 Task: Create in the project WiseTech and in the Backlog issue 'Create a new online platform for online investment courses with advanced financial modeling and analysis features' a child issue 'Serverless computing application cost optimization and reporting', and assign it to team member softage.1@softage.net.
Action: Mouse moved to (690, 591)
Screenshot: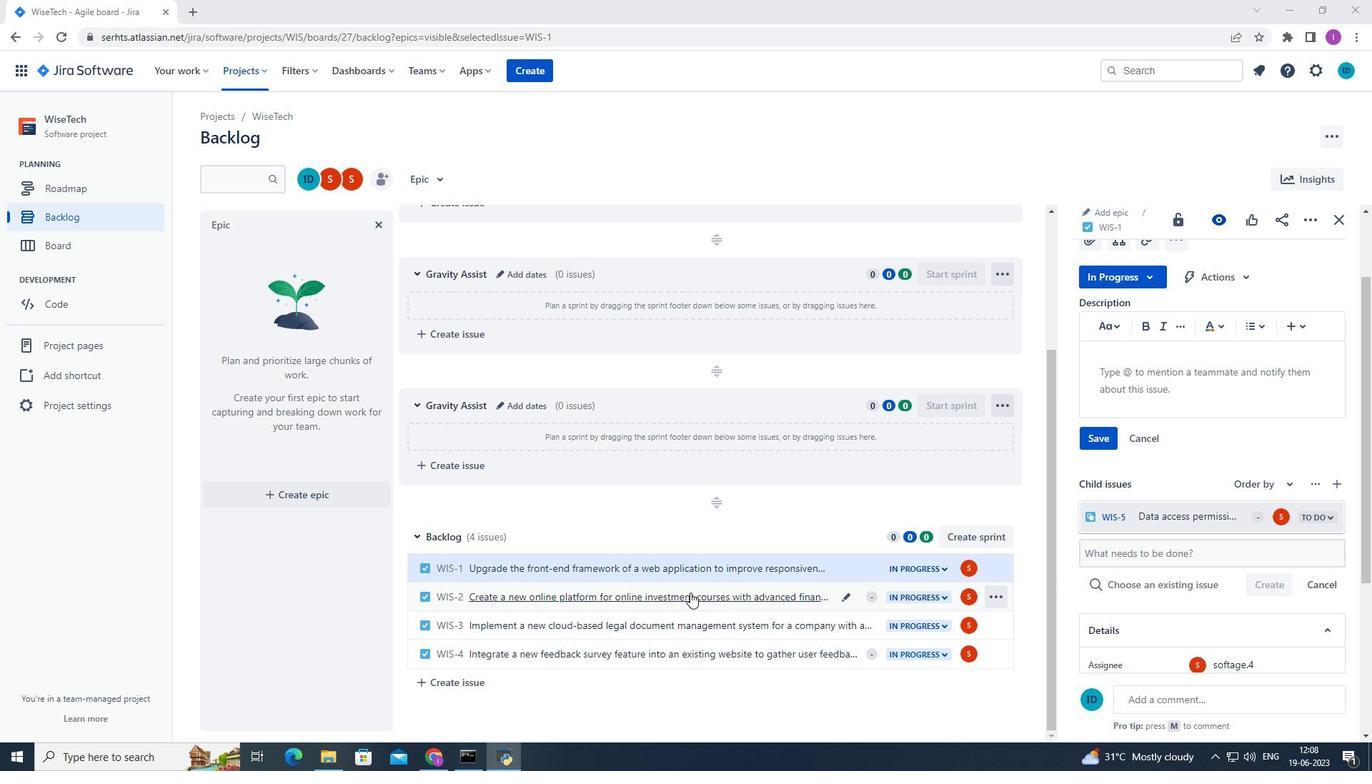 
Action: Mouse pressed left at (690, 591)
Screenshot: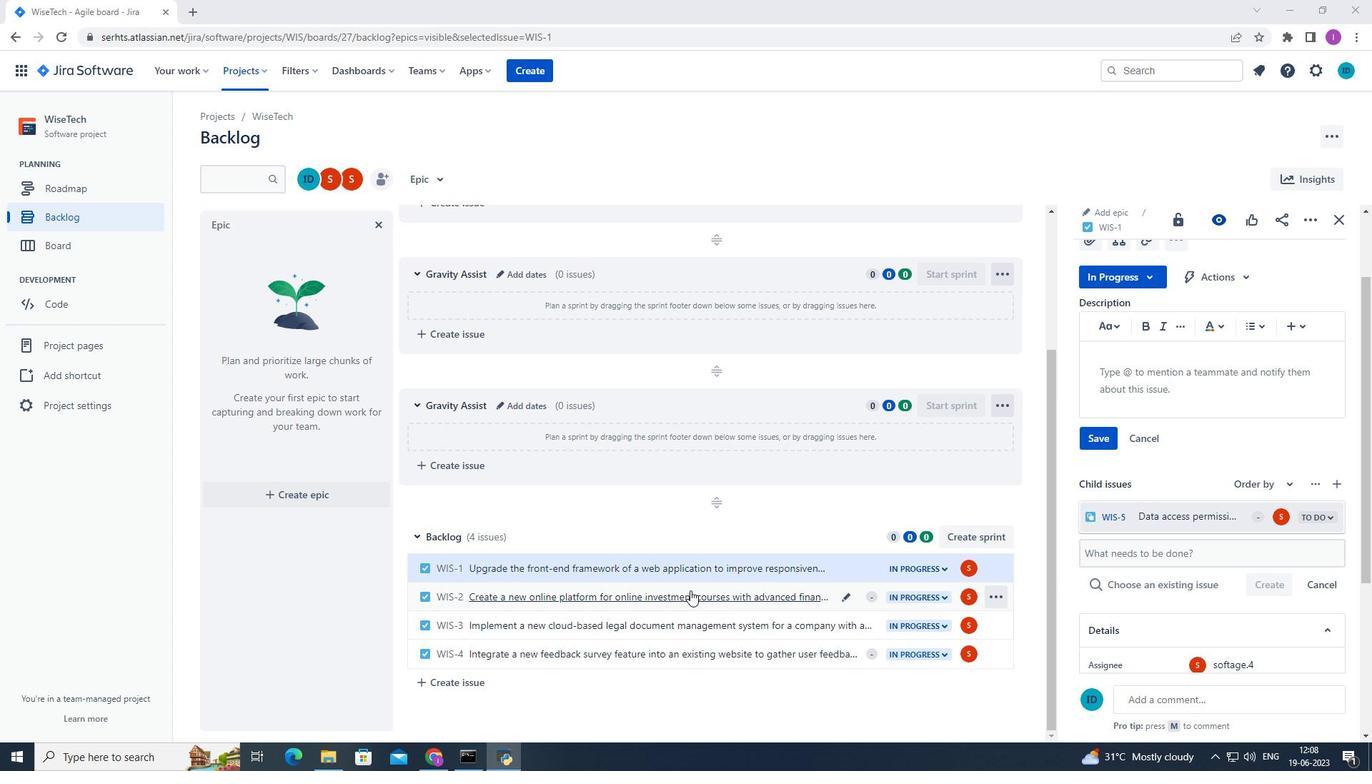 
Action: Mouse moved to (1118, 346)
Screenshot: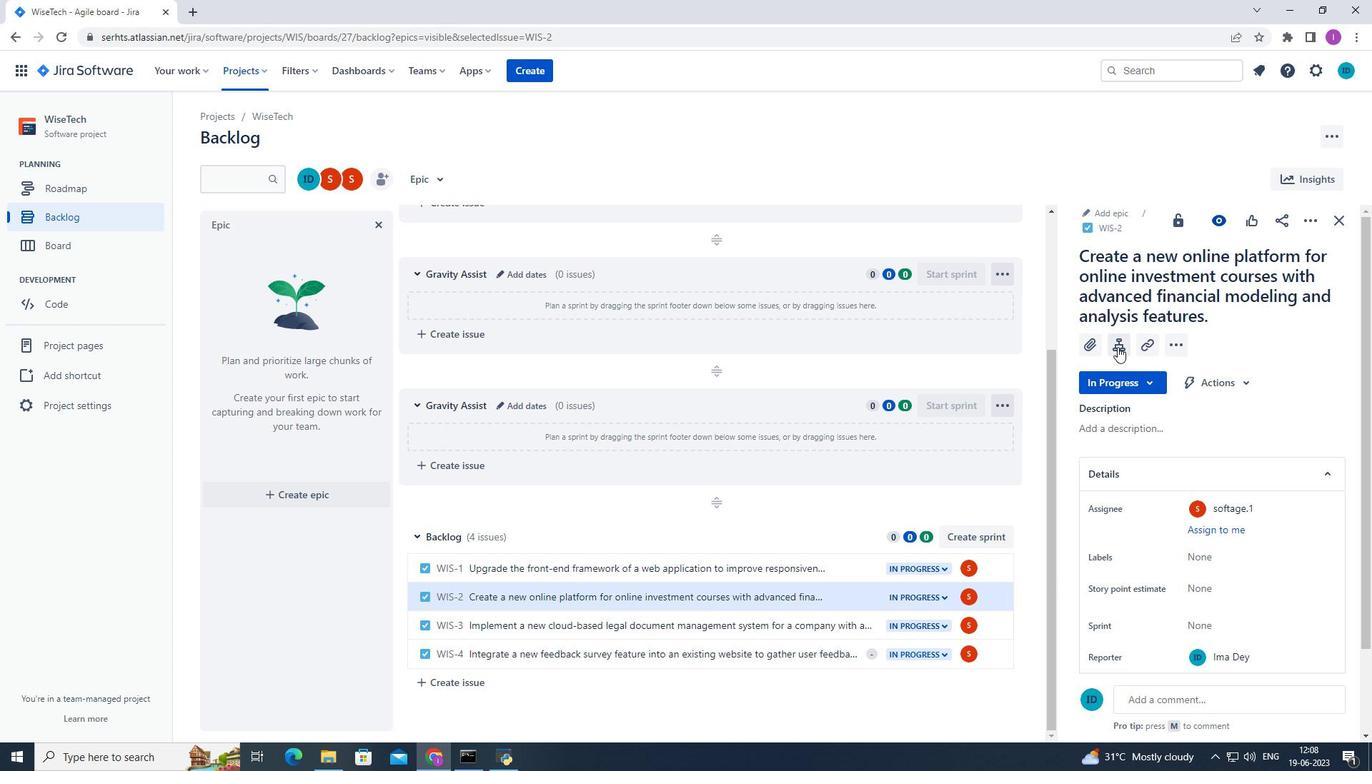 
Action: Mouse pressed left at (1118, 346)
Screenshot: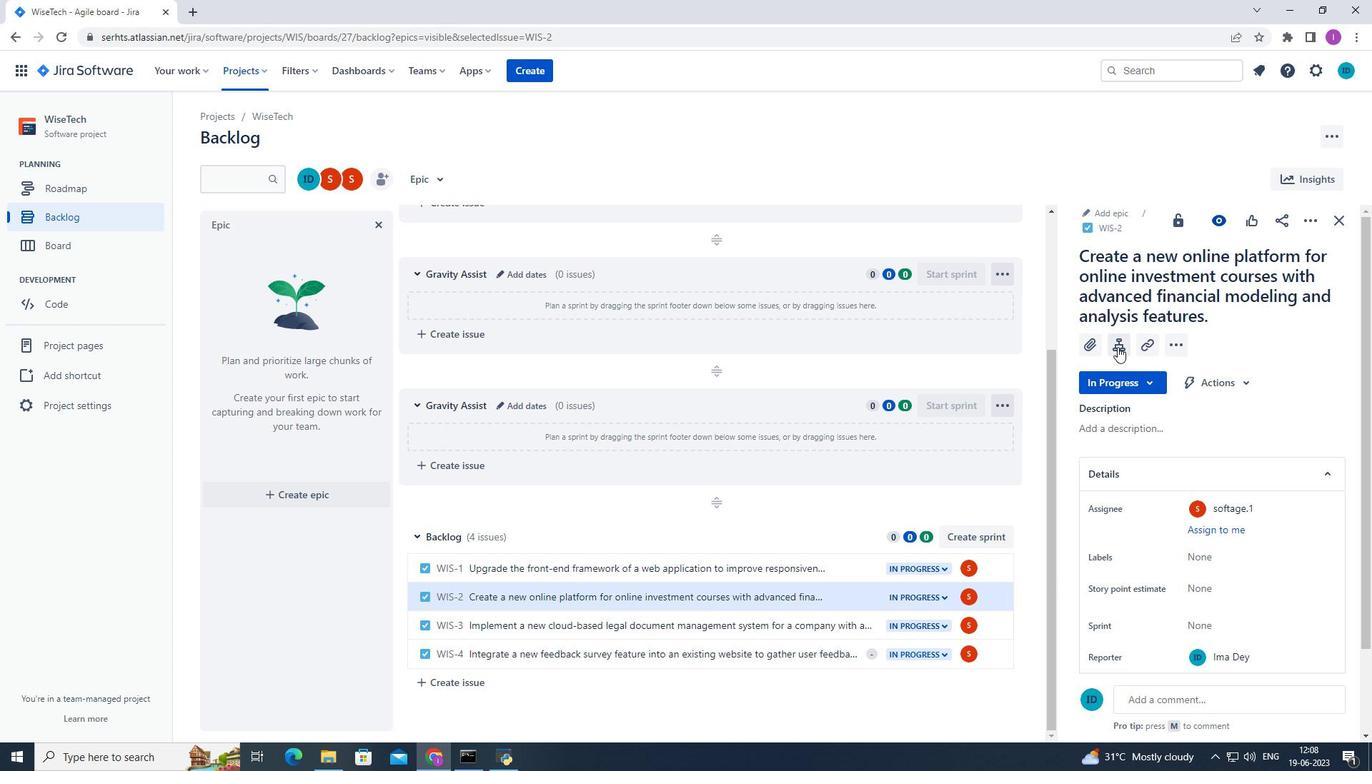 
Action: Mouse moved to (1102, 462)
Screenshot: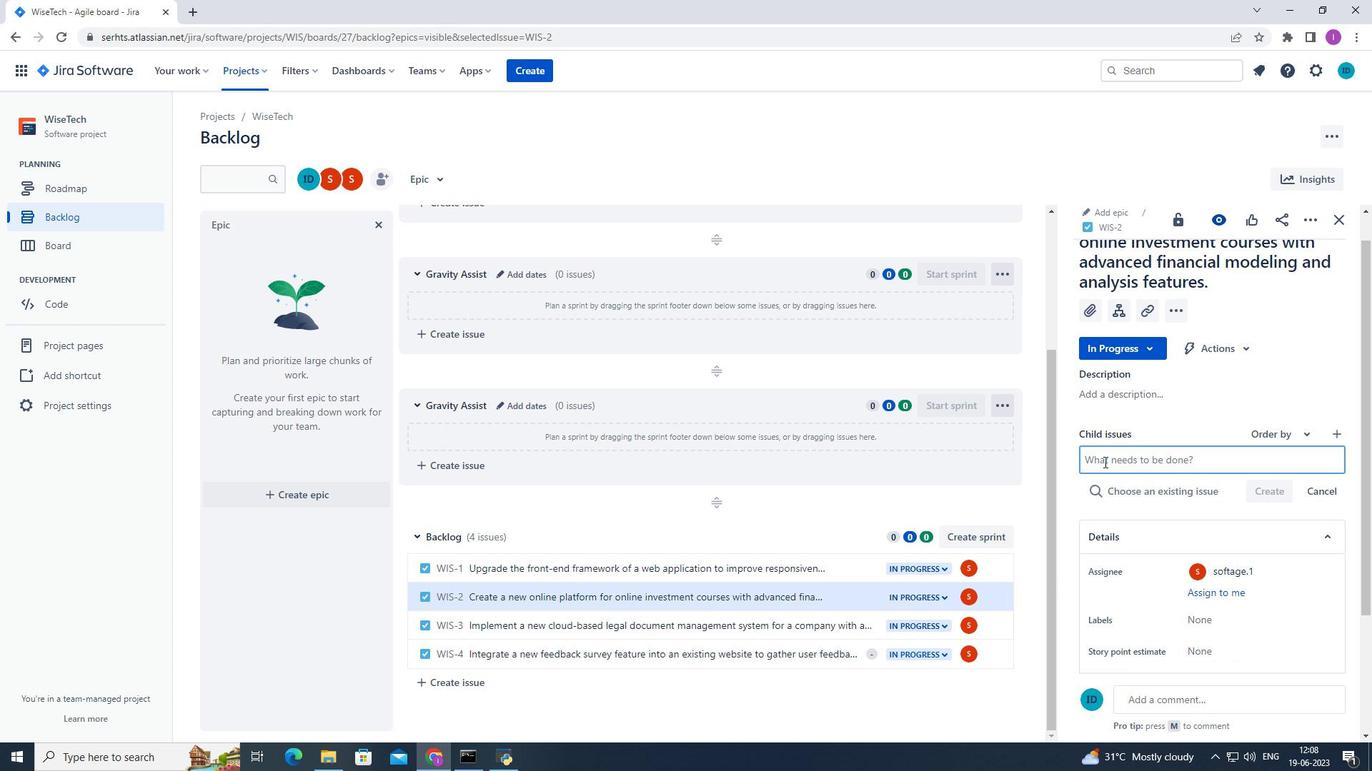 
Action: Mouse pressed left at (1102, 462)
Screenshot: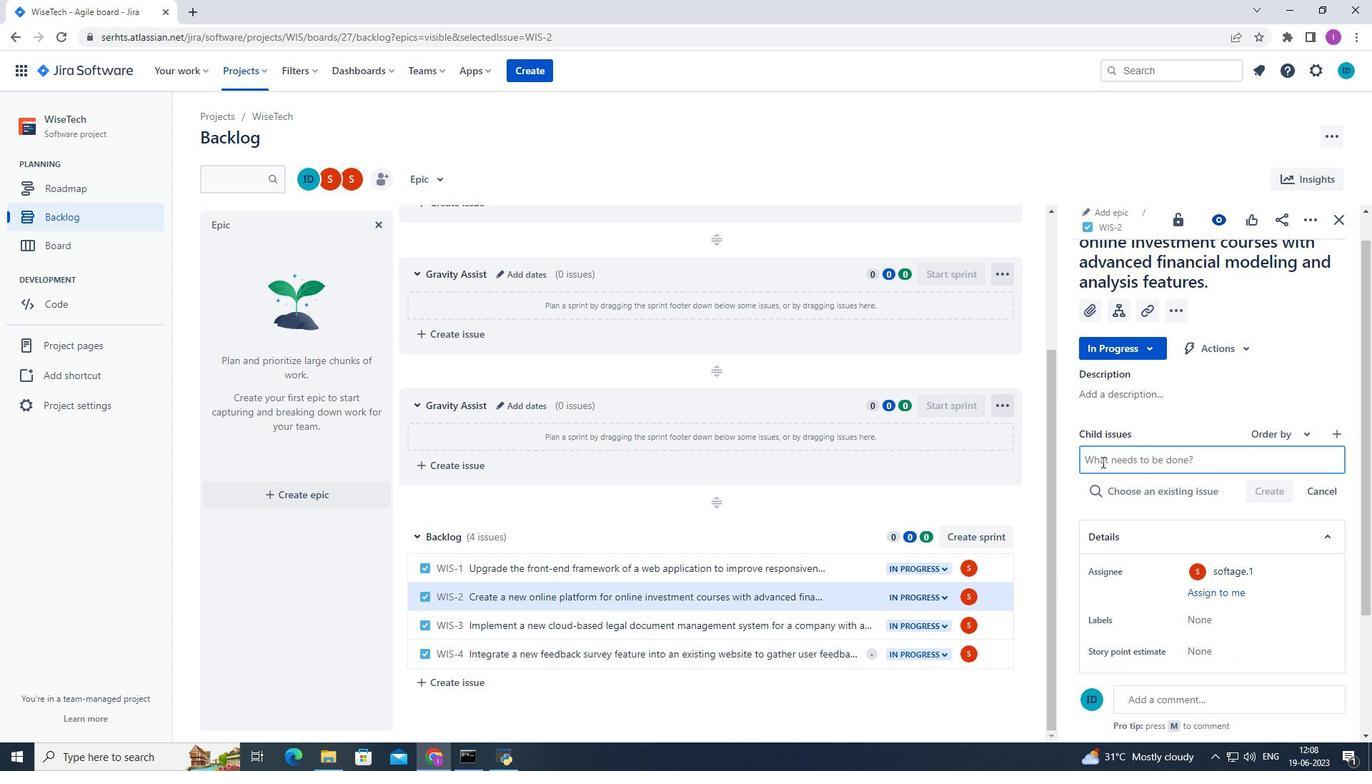 
Action: Mouse moved to (1117, 429)
Screenshot: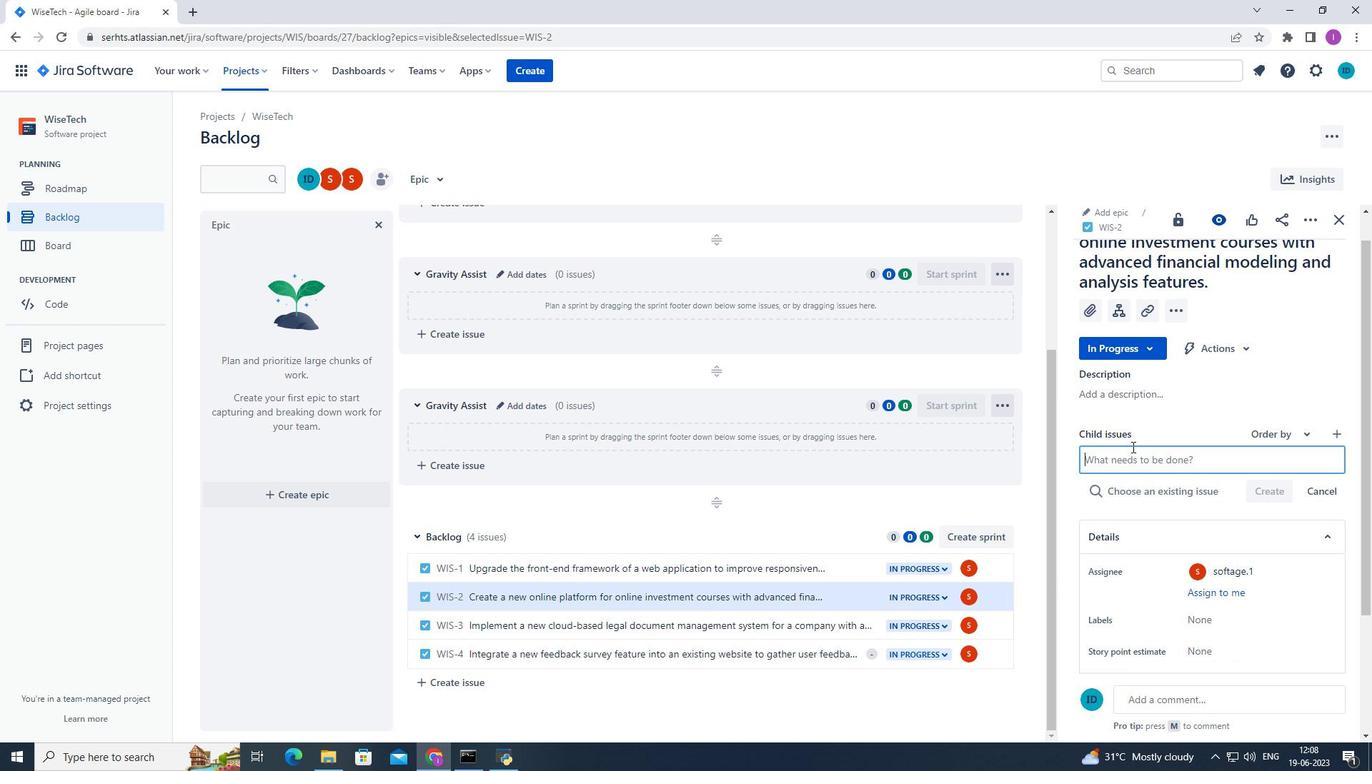 
Action: Key pressed <Key.shift><Key.shift><Key.shift><Key.shift><Key.shift><Key.shift><Key.shift><Key.shift><Key.shift><Key.shift><Key.shift><Key.shift><Key.shift><Key.shift><Key.shift><Key.shift><Key.shift><Key.shift><Key.shift><Key.shift><Key.shift><Key.shift><Key.shift><Key.shift><Key.shift><Key.shift><Key.shift><Key.shift><Key.shift><Key.shift><Key.shift><Key.shift><Key.shift><Key.shift><Key.shift><Key.shift><Key.shift><Key.shift><Key.shift><Key.shift><Key.shift><Key.shift><Key.shift><Key.shift><Key.shift><Key.shift><Key.shift><Key.shift><Key.shift><Key.shift><Key.shift><Key.shift><Key.shift><Key.shift><Key.shift><Key.shift><Key.shift><Key.shift><Key.shift>D<Key.backspace><Key.shift>Serverless<Key.space>computing<Key.space>application<Key.space>cost<Key.space>optimization<Key.space>and<Key.space>reporting<Key.enter>
Screenshot: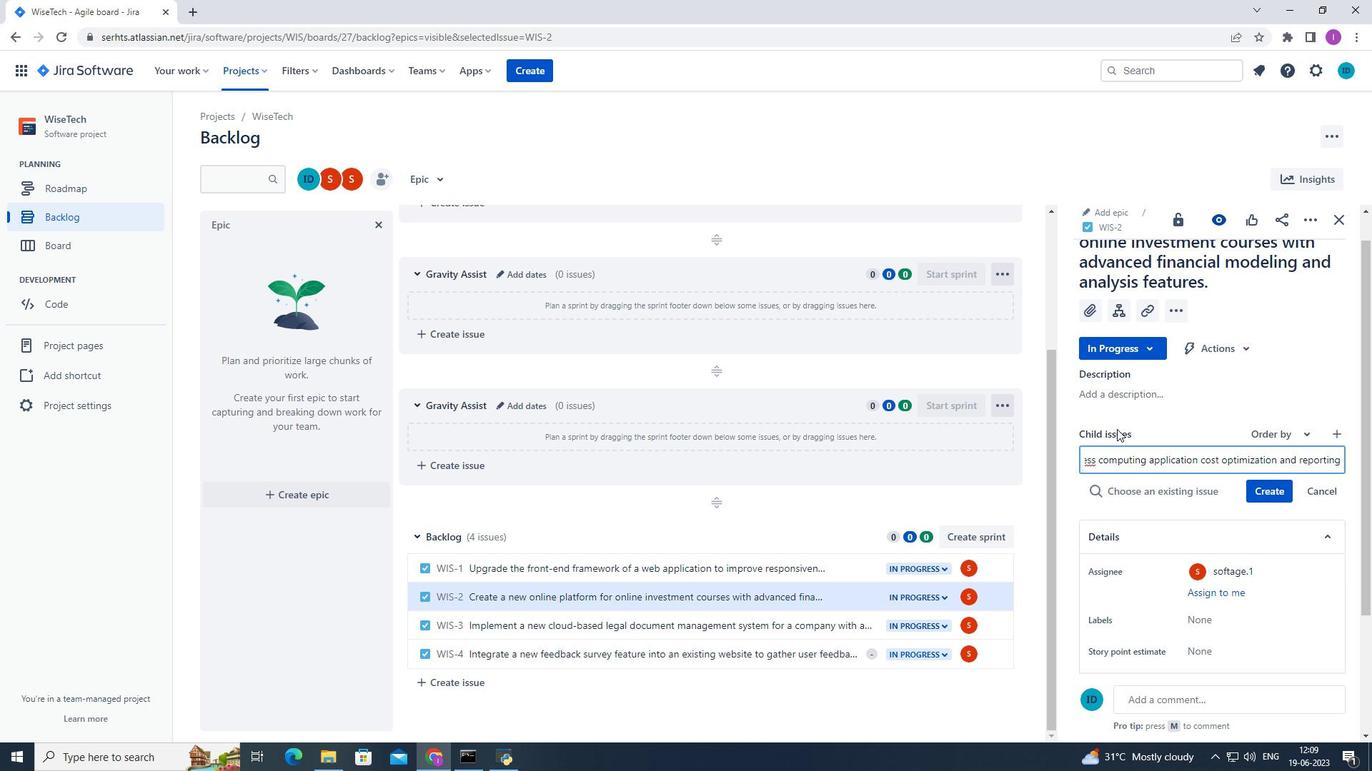 
Action: Mouse moved to (1277, 466)
Screenshot: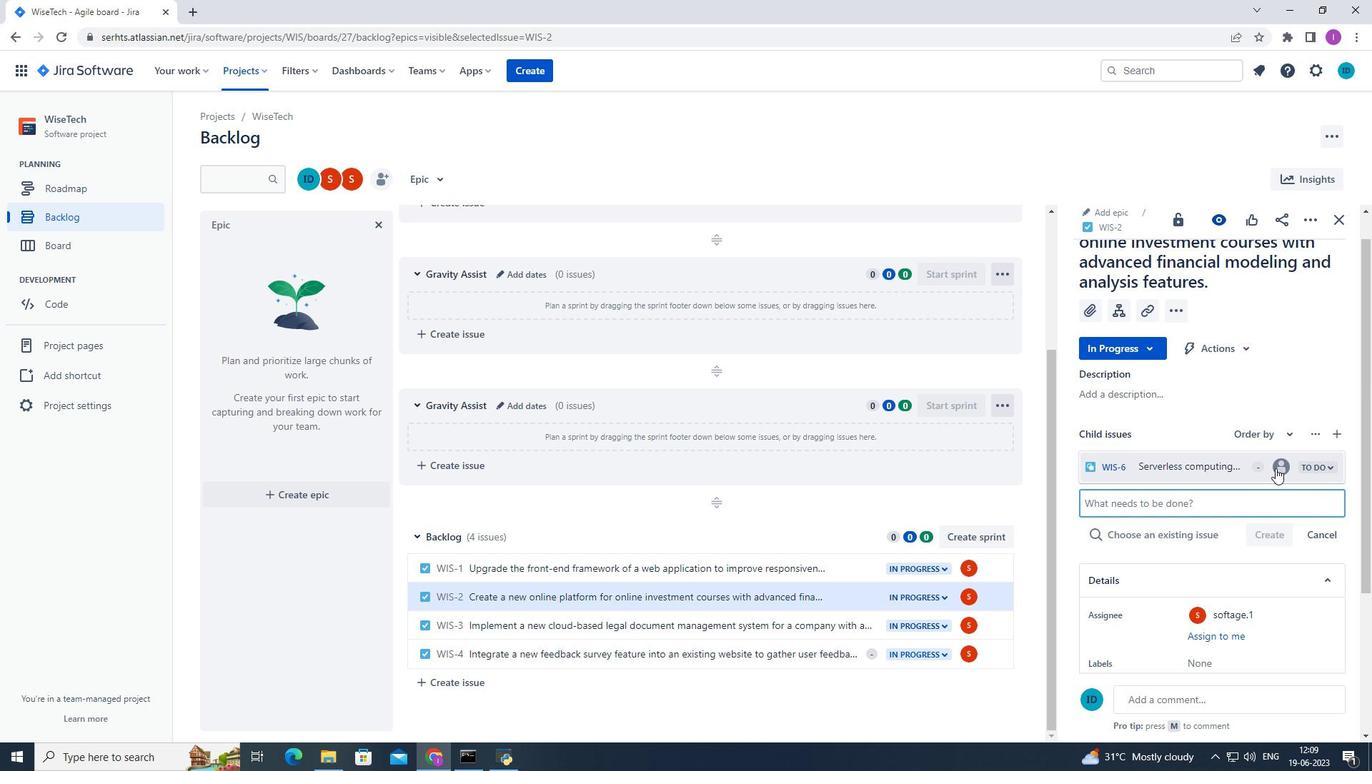 
Action: Mouse pressed left at (1277, 466)
Screenshot: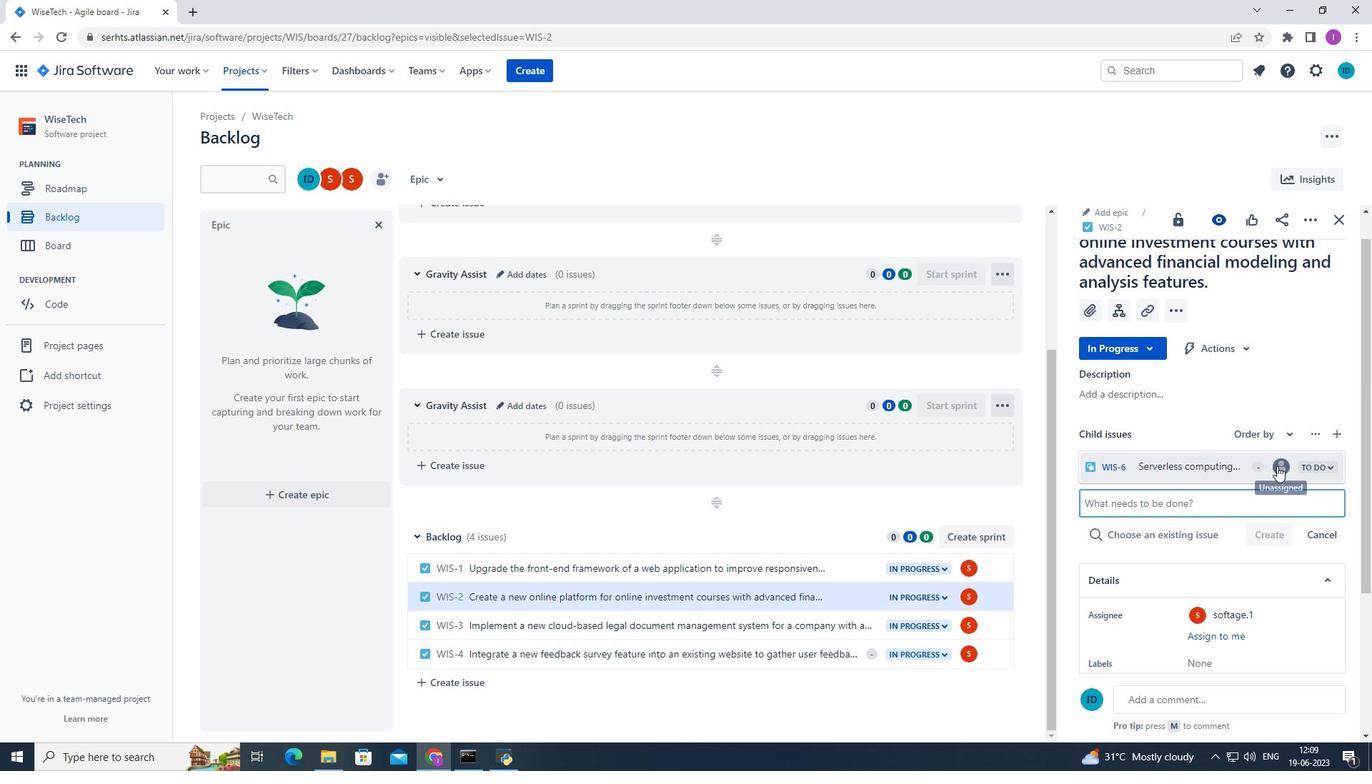 
Action: Mouse moved to (1122, 503)
Screenshot: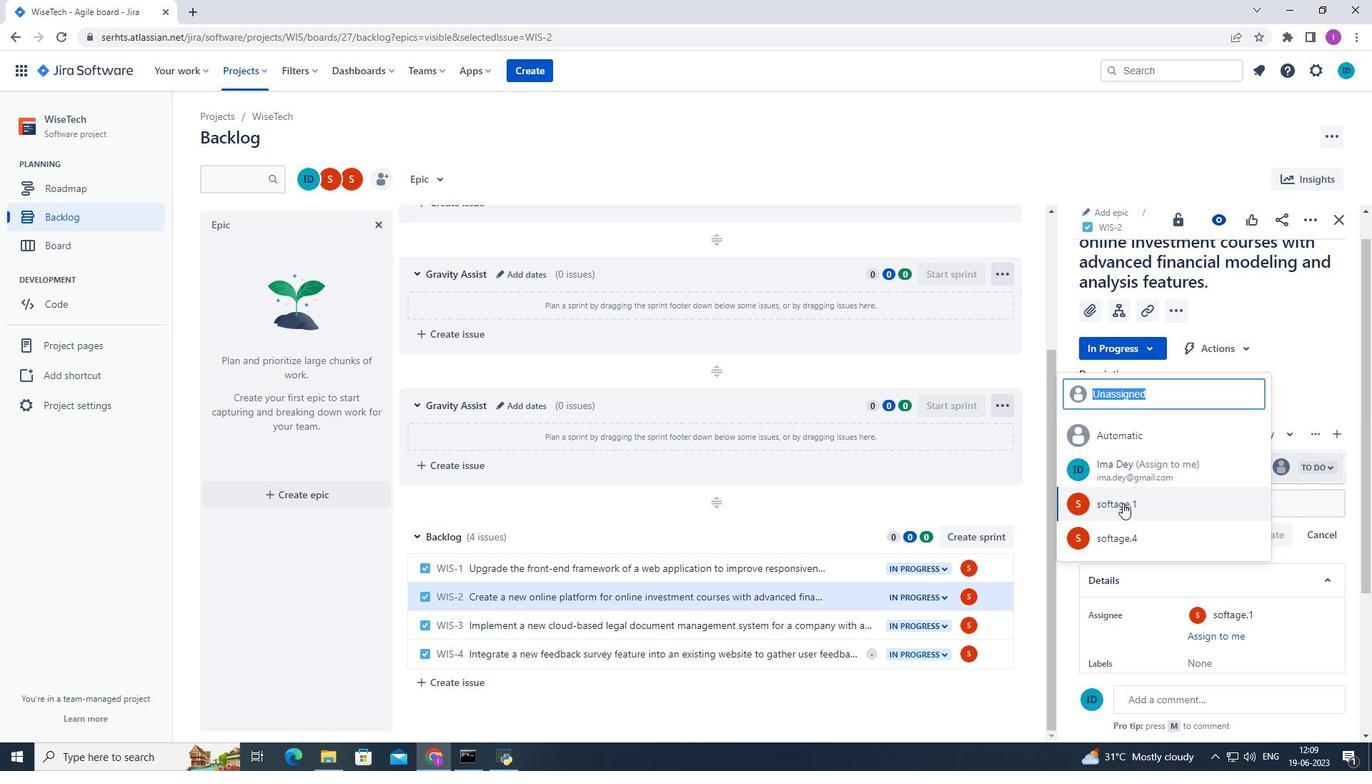 
Action: Mouse pressed left at (1122, 503)
Screenshot: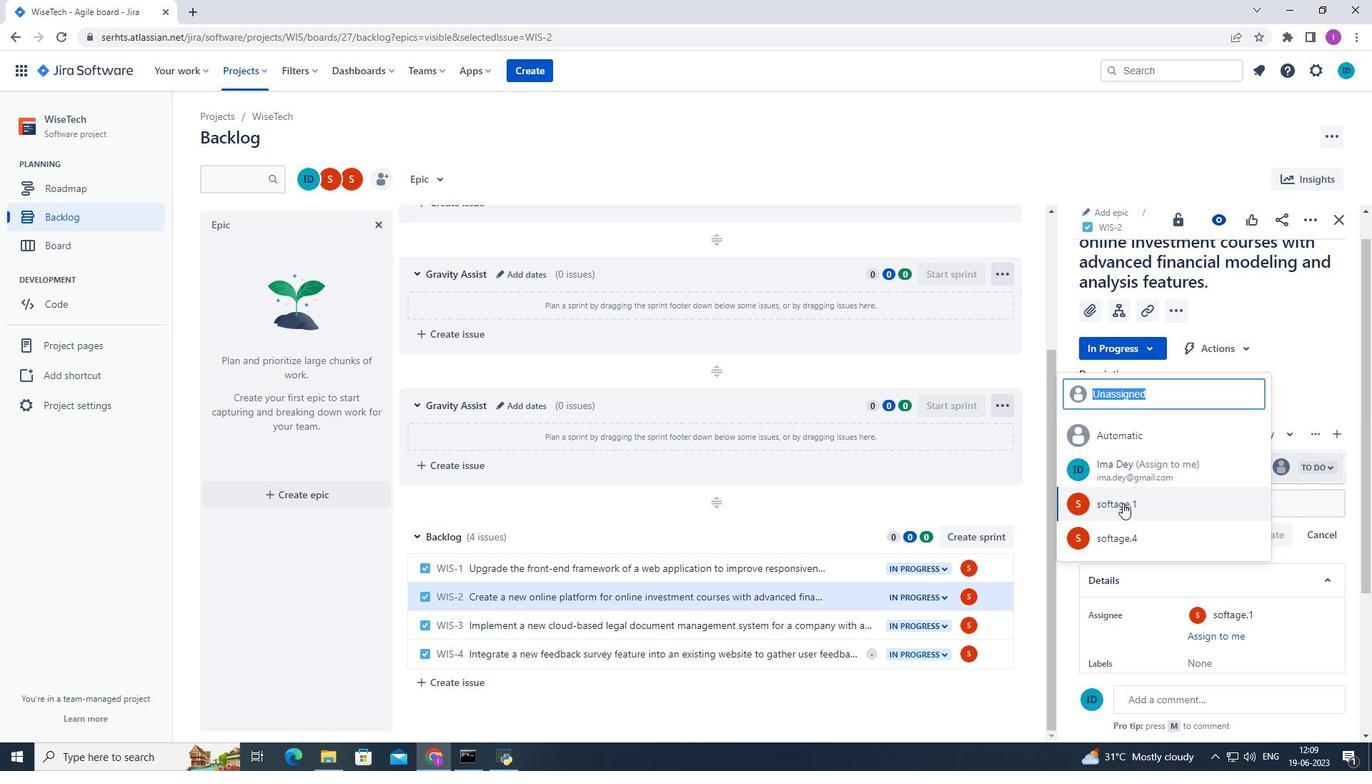 
